 Task: Create a new spreadsheet using the template "Project management: Event marketing timeline by Smartsheet".
Action: Mouse moved to (44, 98)
Screenshot: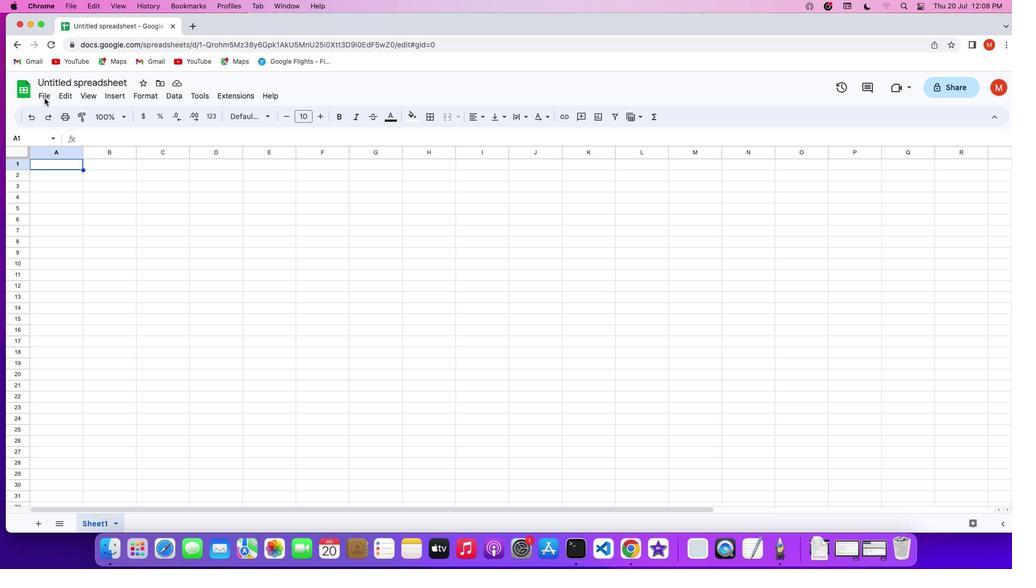 
Action: Mouse pressed left at (44, 98)
Screenshot: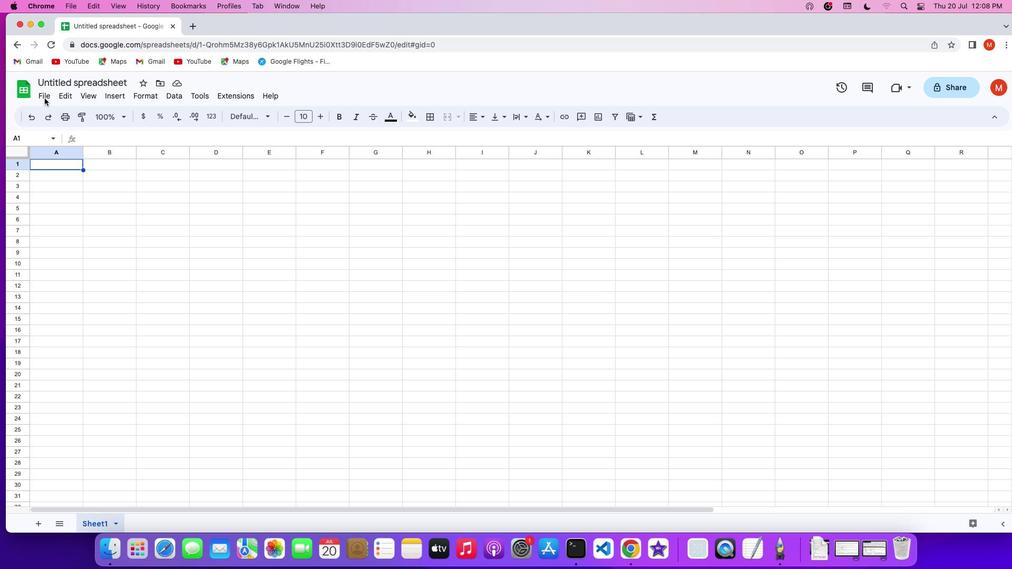 
Action: Mouse pressed left at (44, 98)
Screenshot: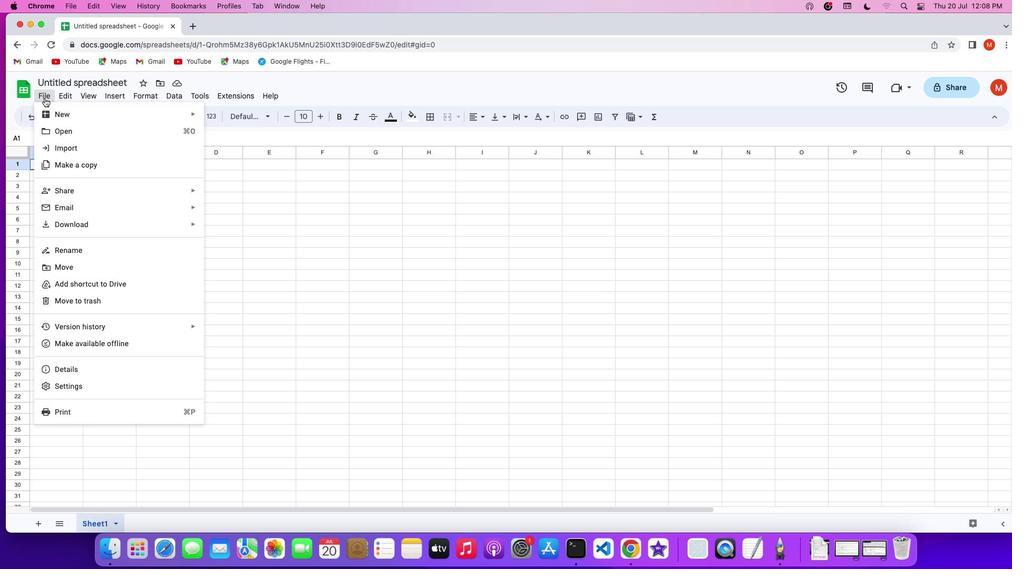 
Action: Mouse moved to (47, 110)
Screenshot: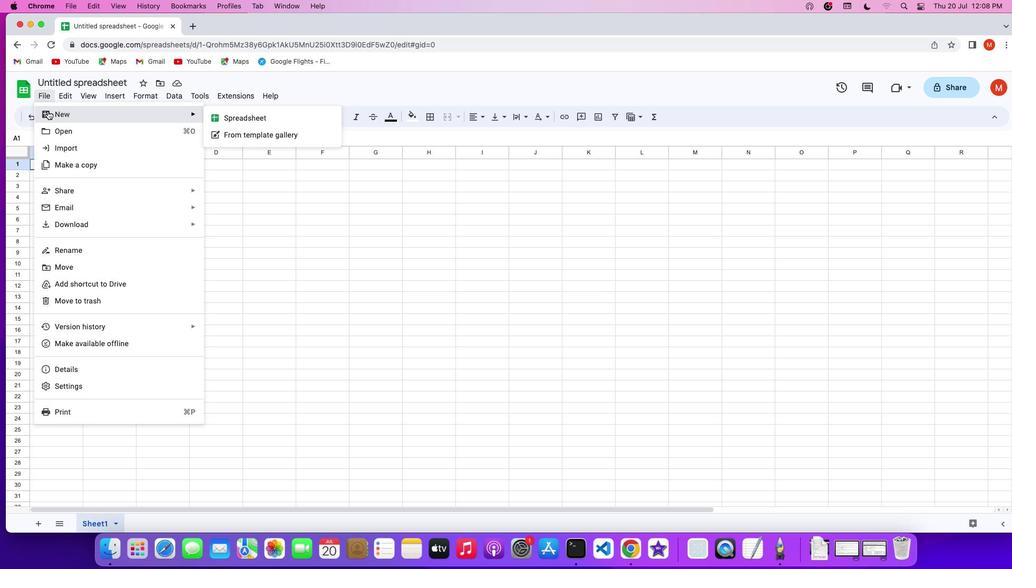
Action: Mouse pressed left at (47, 110)
Screenshot: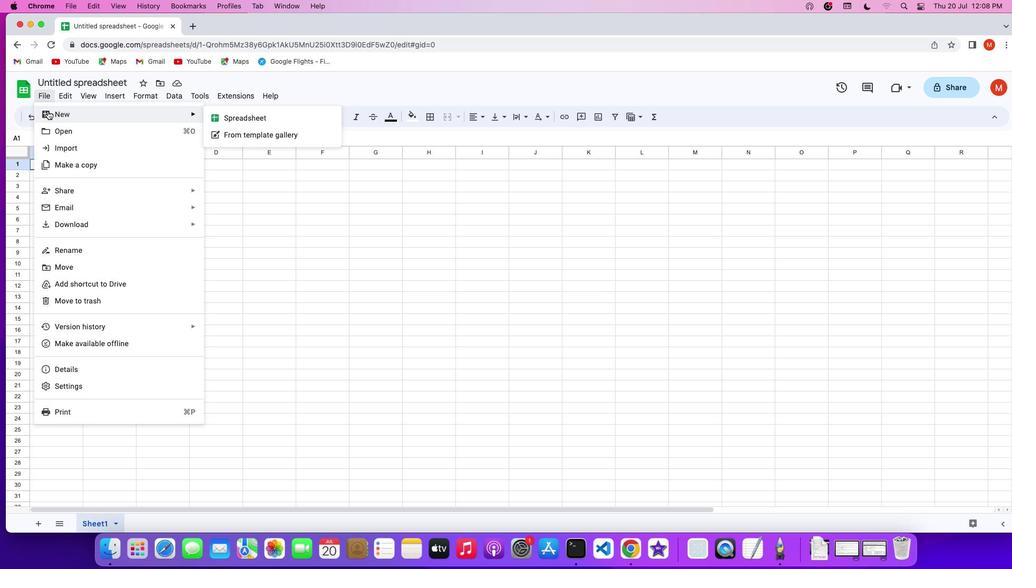 
Action: Mouse moved to (230, 129)
Screenshot: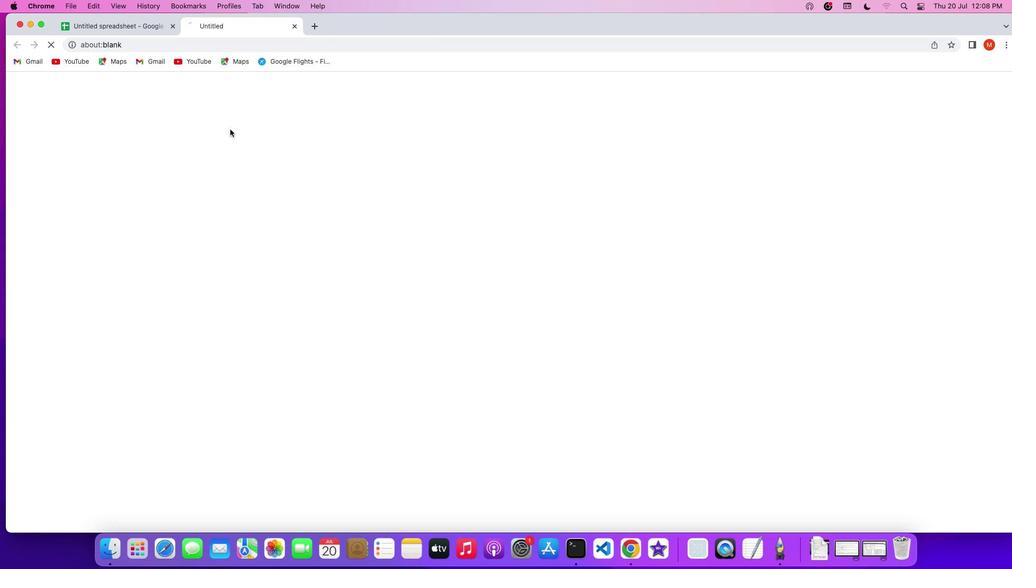 
Action: Mouse pressed left at (230, 129)
Screenshot: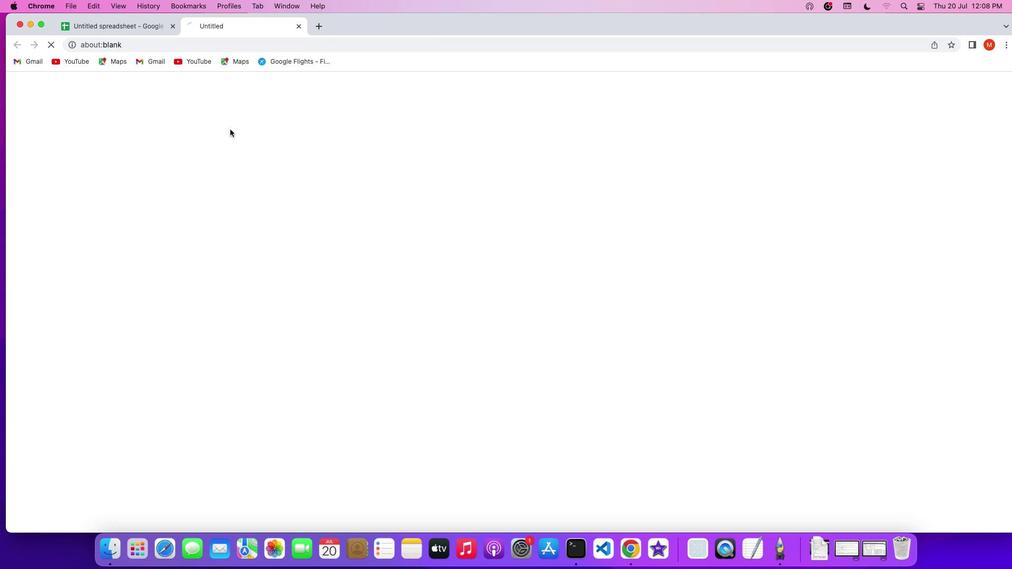 
Action: Mouse moved to (433, 302)
Screenshot: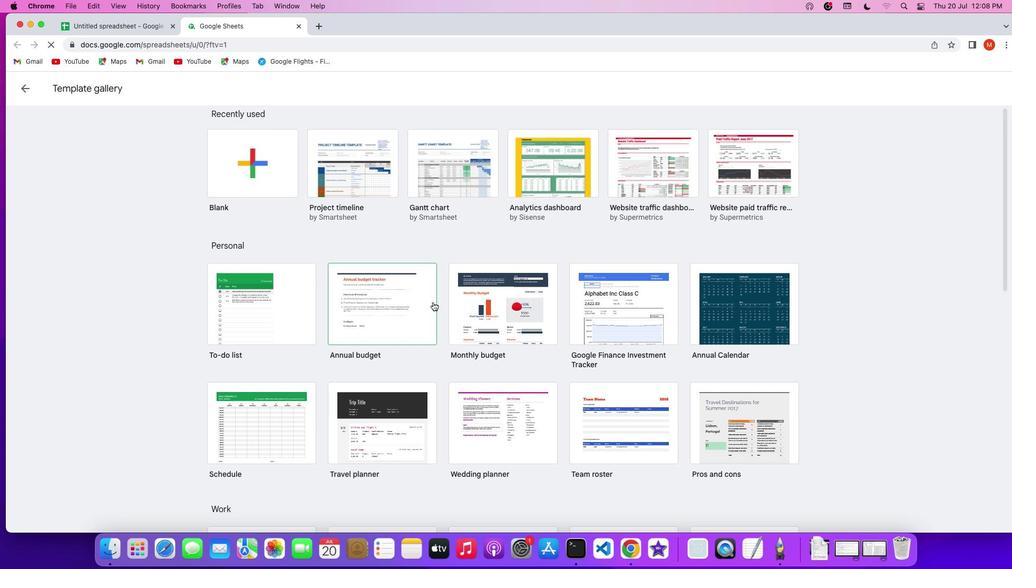 
Action: Mouse scrolled (433, 302) with delta (0, 0)
Screenshot: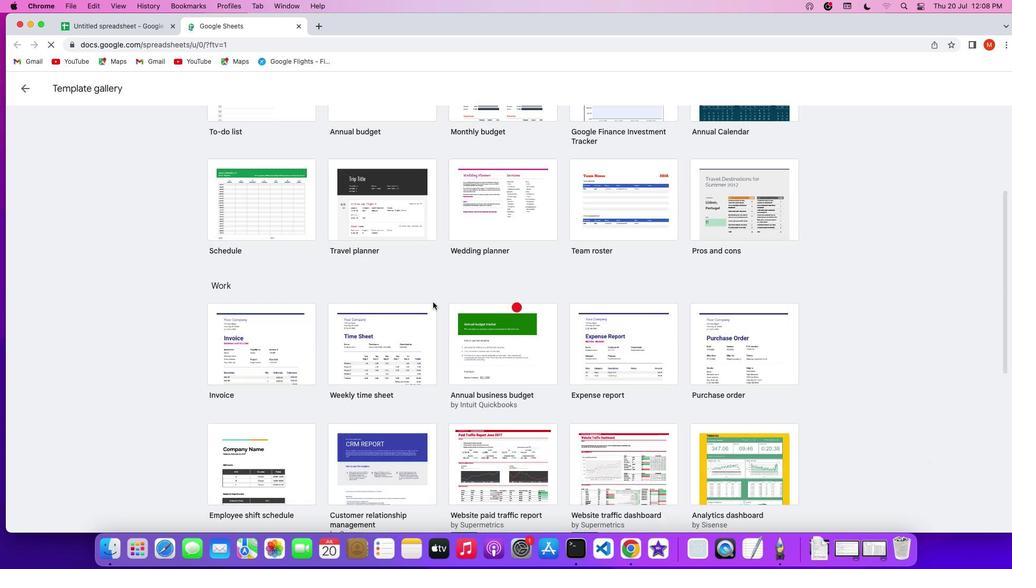 
Action: Mouse scrolled (433, 302) with delta (0, 0)
Screenshot: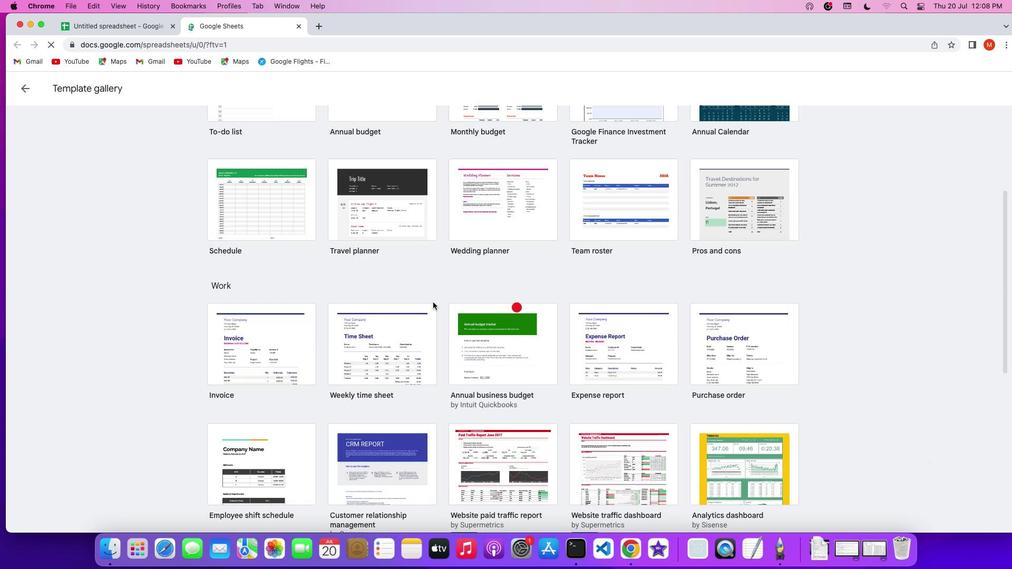 
Action: Mouse scrolled (433, 302) with delta (0, -1)
Screenshot: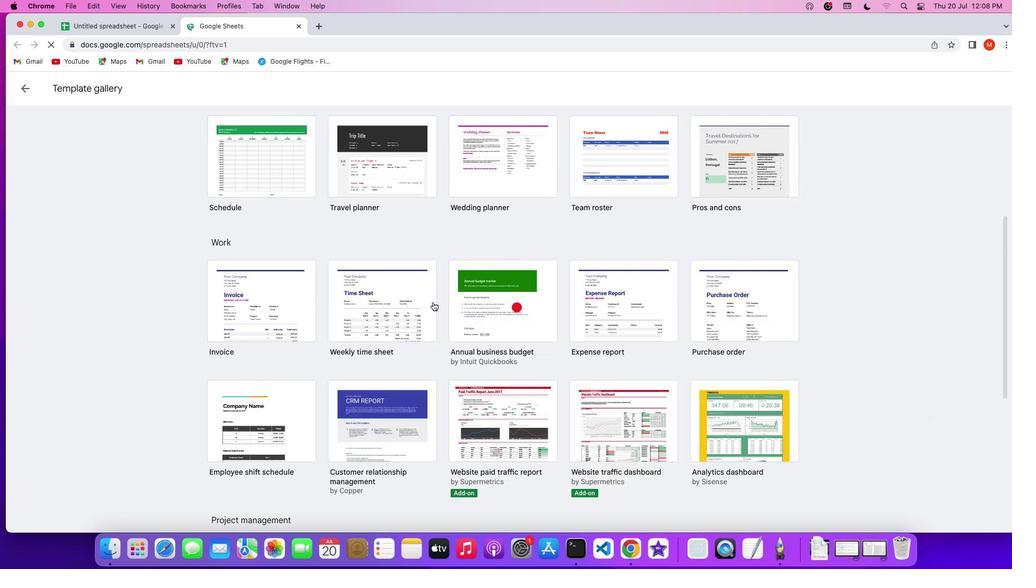
Action: Mouse scrolled (433, 302) with delta (0, -2)
Screenshot: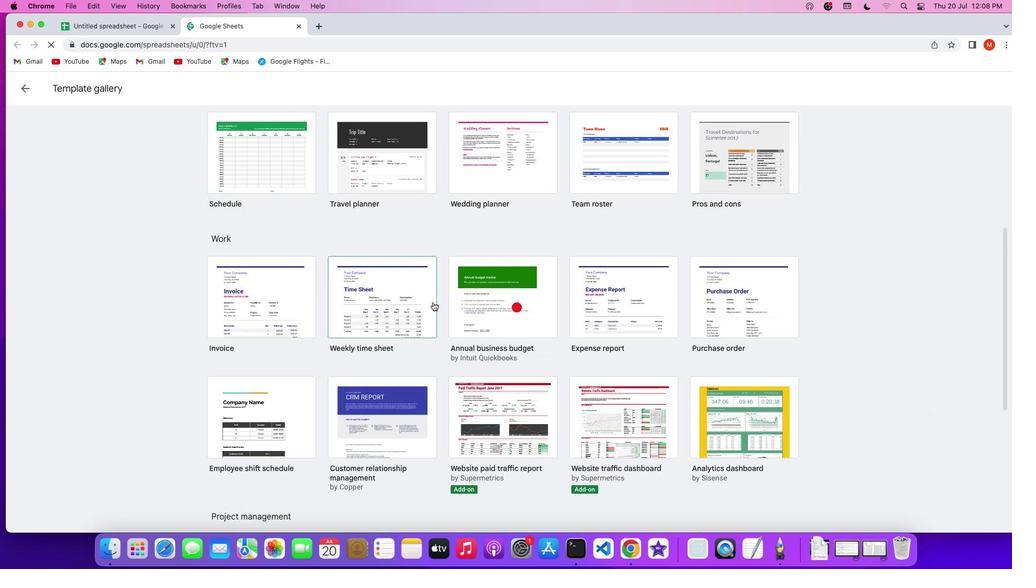 
Action: Mouse scrolled (433, 302) with delta (0, -2)
Screenshot: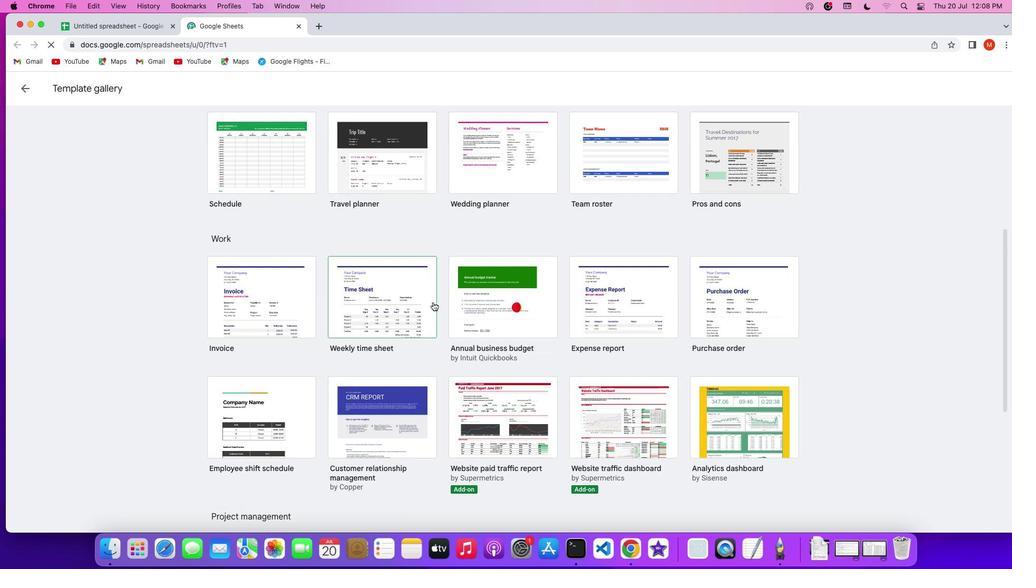 
Action: Mouse scrolled (433, 302) with delta (0, 0)
Screenshot: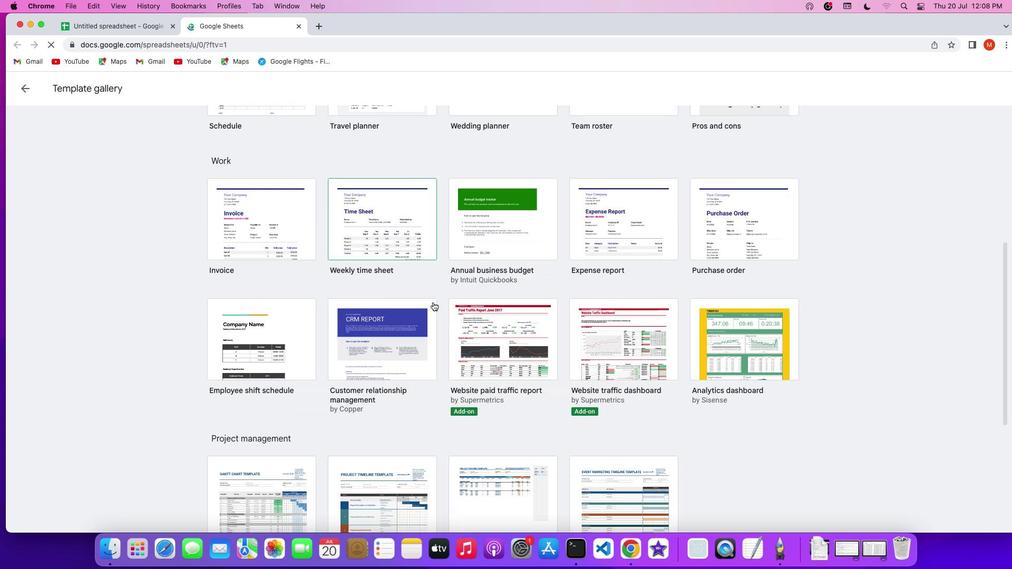 
Action: Mouse scrolled (433, 302) with delta (0, 0)
Screenshot: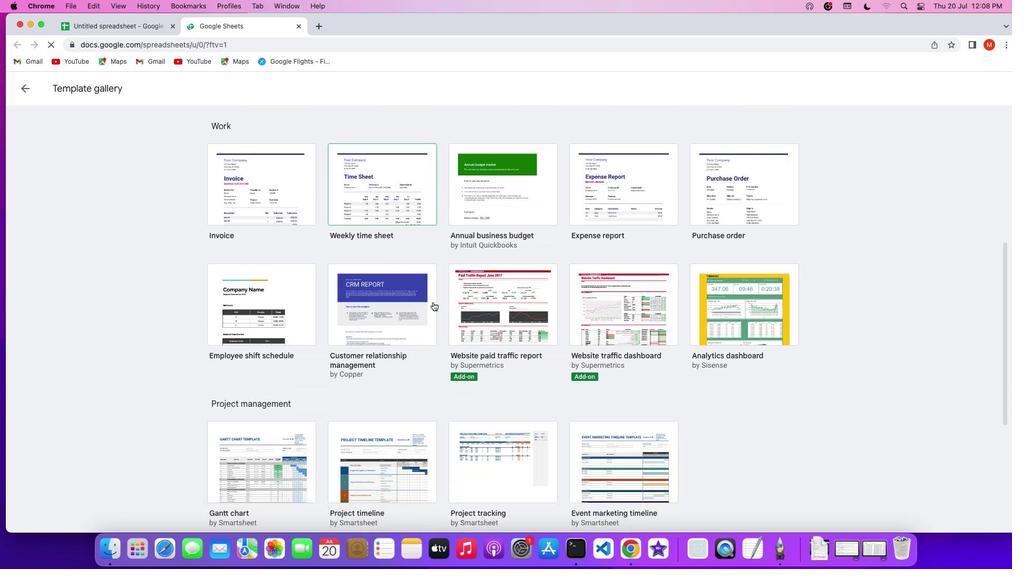 
Action: Mouse scrolled (433, 302) with delta (0, -1)
Screenshot: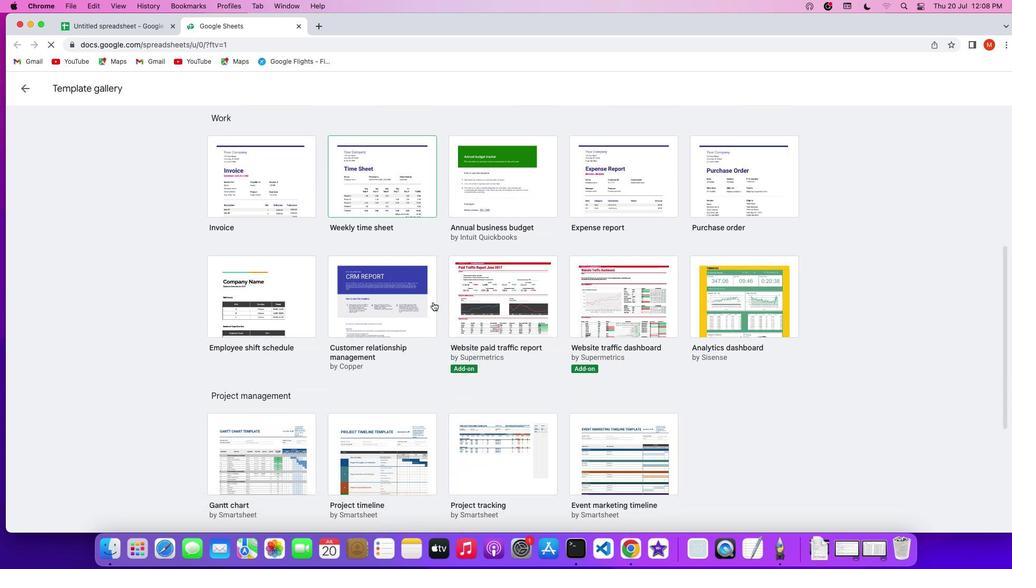 
Action: Mouse scrolled (433, 302) with delta (0, -1)
Screenshot: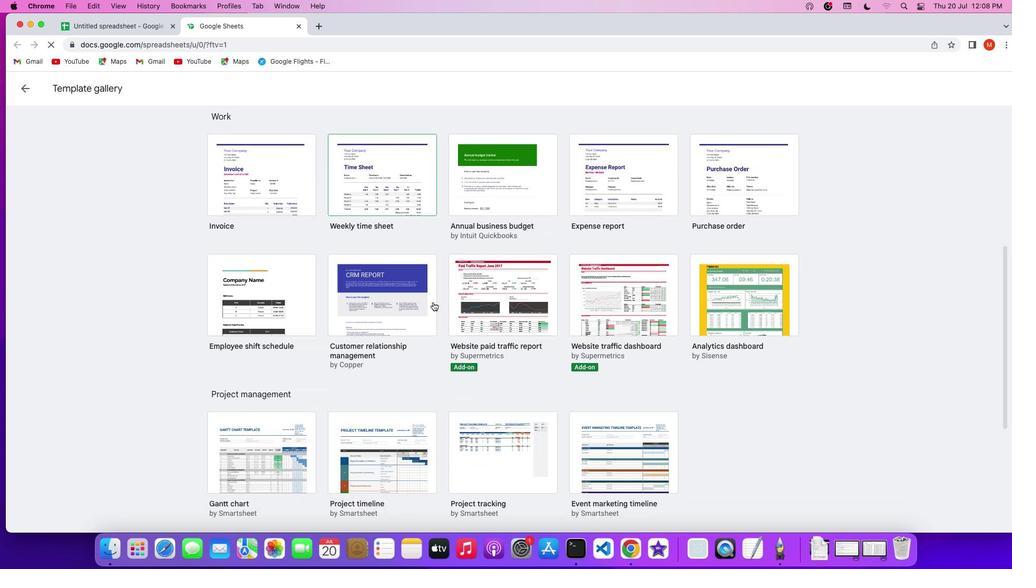 
Action: Mouse scrolled (433, 302) with delta (0, 0)
Screenshot: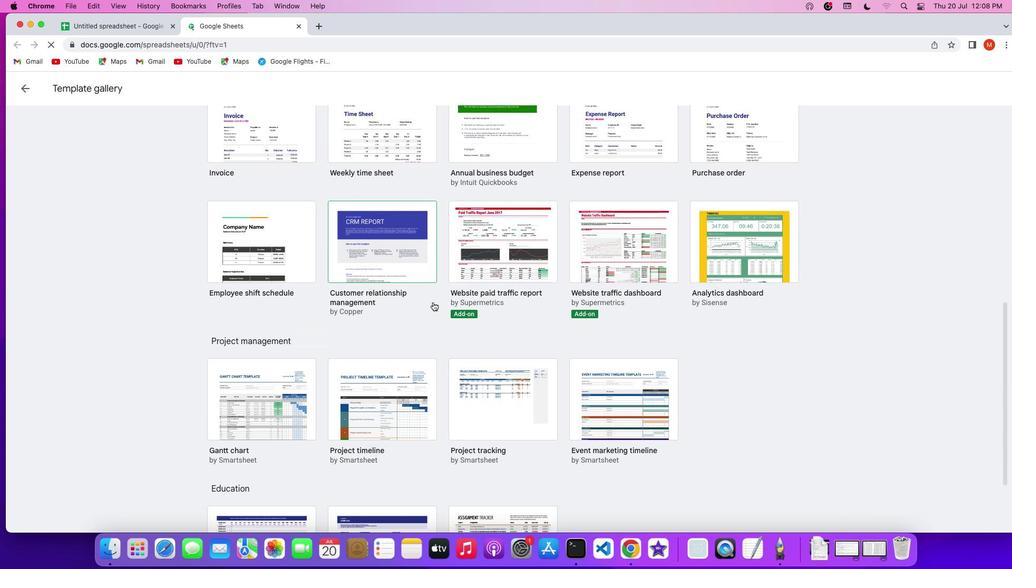 
Action: Mouse scrolled (433, 302) with delta (0, 0)
Screenshot: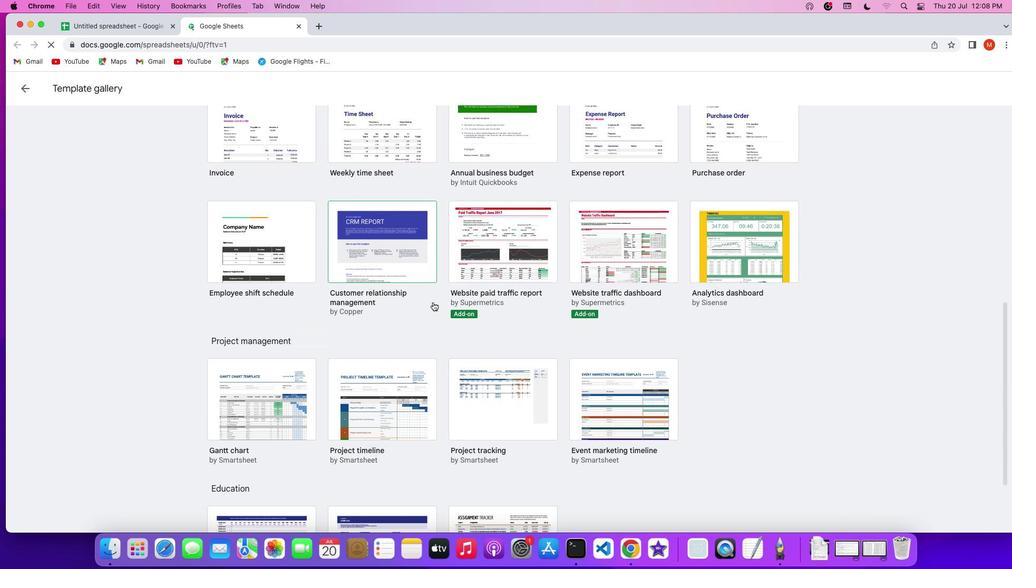 
Action: Mouse scrolled (433, 302) with delta (0, 0)
Screenshot: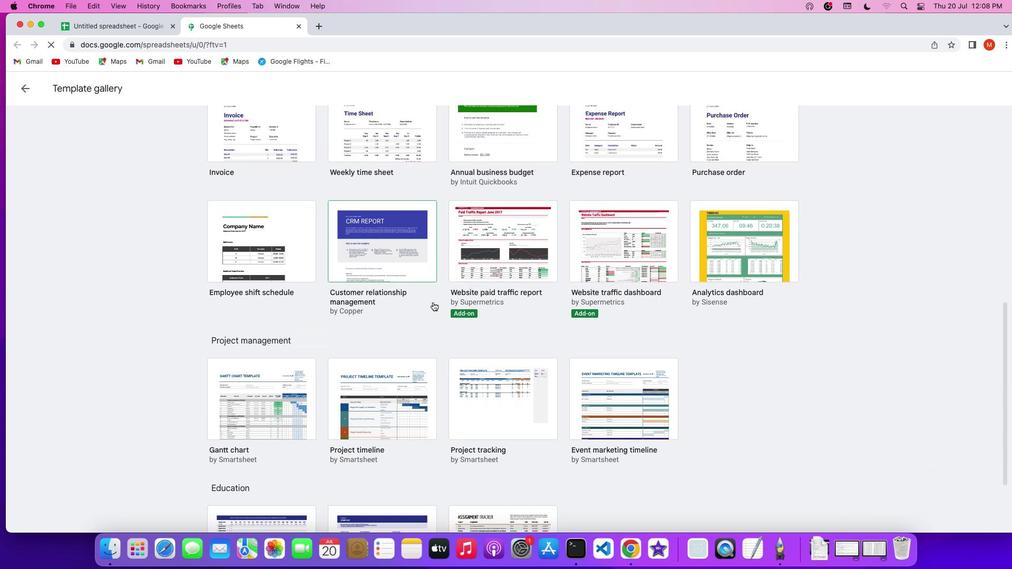 
Action: Mouse scrolled (433, 302) with delta (0, 0)
Screenshot: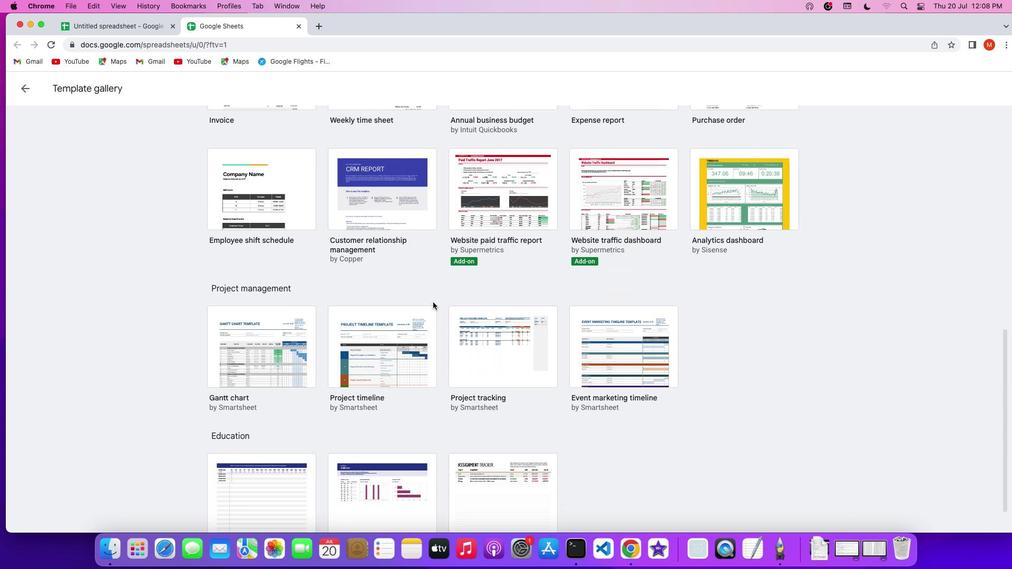 
Action: Mouse scrolled (433, 302) with delta (0, 0)
Screenshot: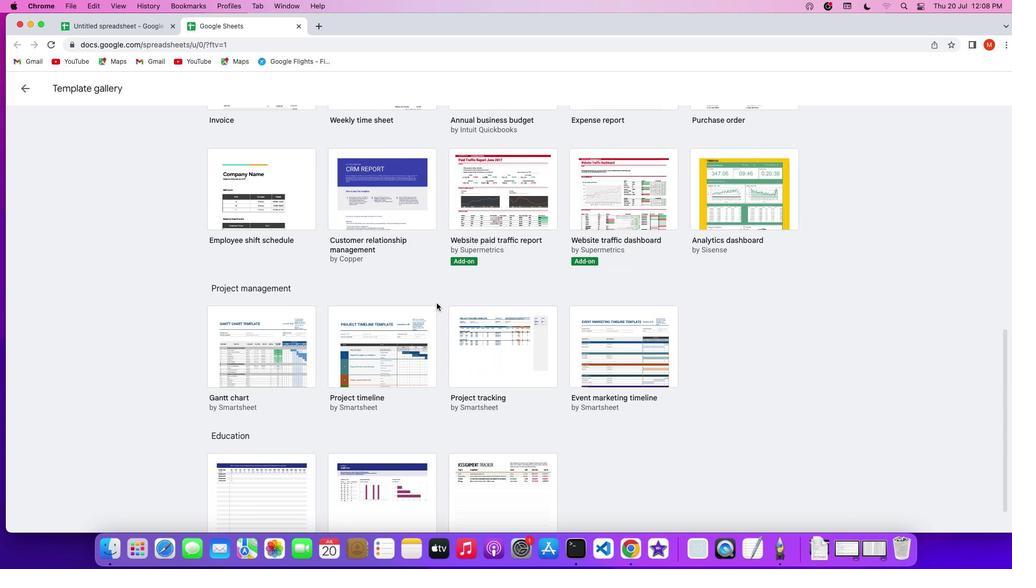 
Action: Mouse scrolled (433, 302) with delta (0, 0)
Screenshot: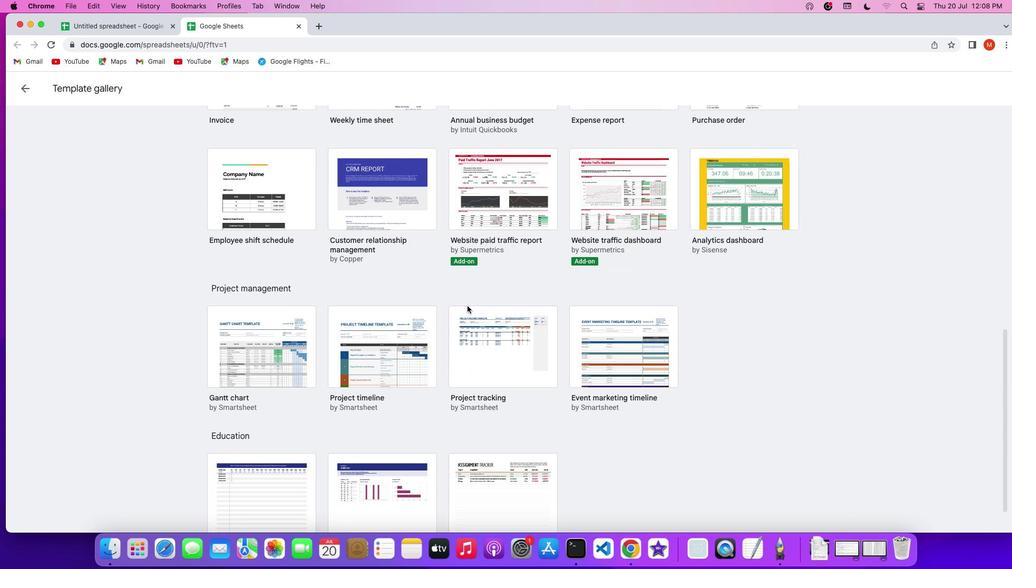 
Action: Mouse moved to (626, 340)
Screenshot: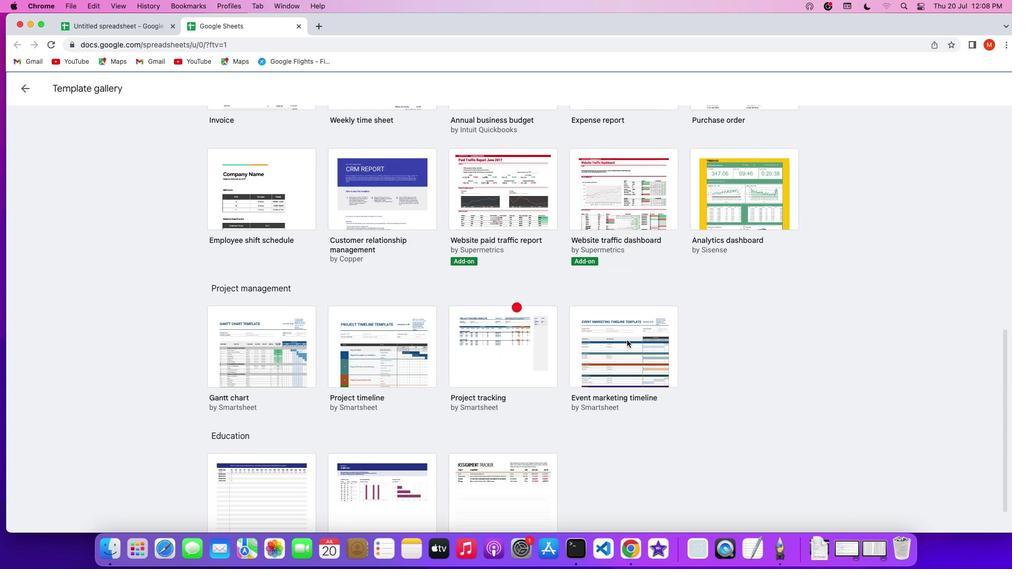 
Action: Mouse pressed left at (626, 340)
Screenshot: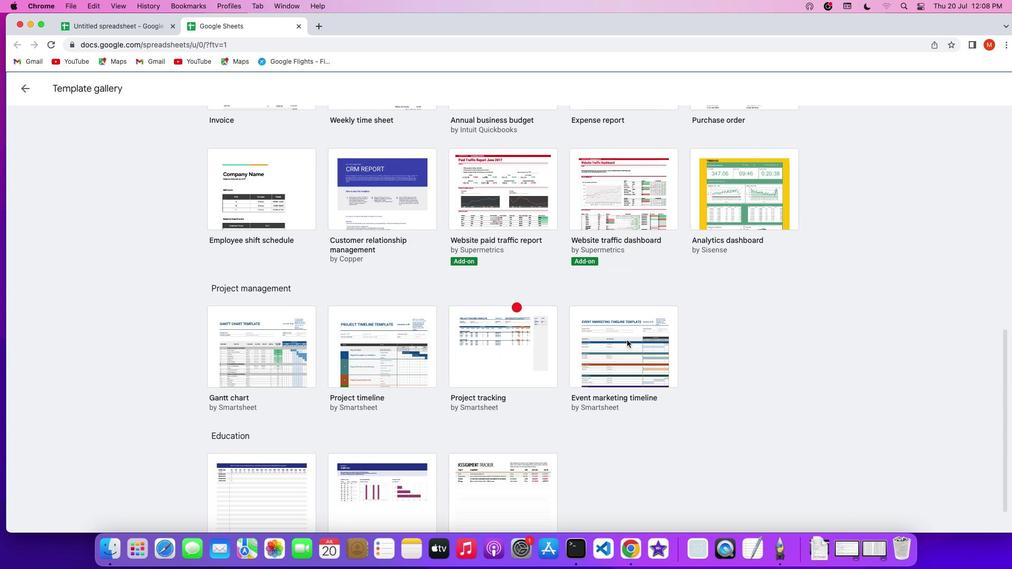 
Action: Mouse pressed left at (626, 340)
Screenshot: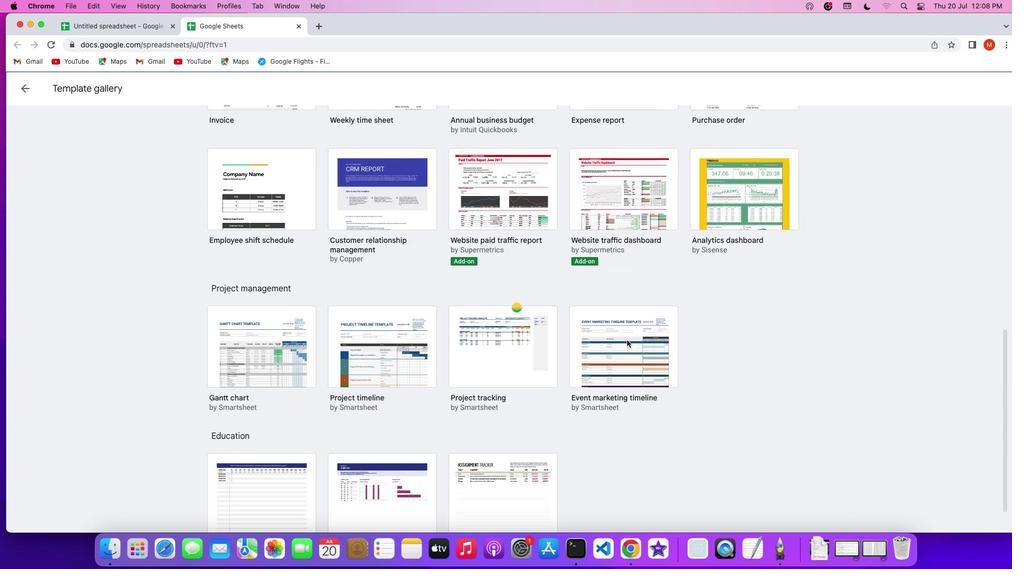 
